 Task: Add Yum Earth Organic Gummy Bears, Gluten Free to the cart.
Action: Mouse moved to (17, 63)
Screenshot: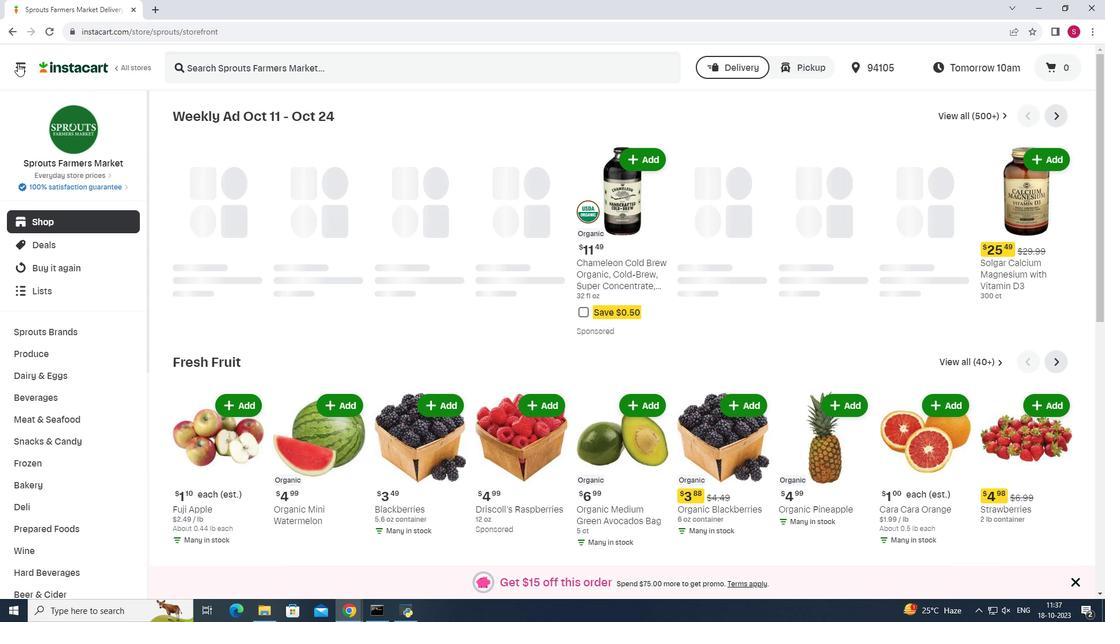 
Action: Mouse pressed left at (17, 63)
Screenshot: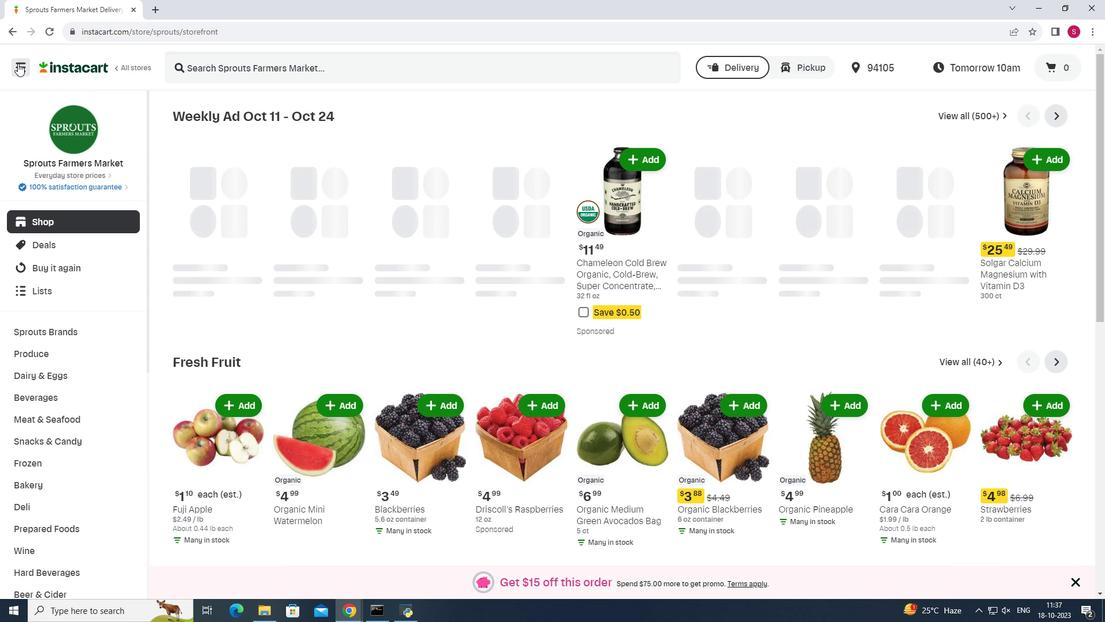 
Action: Mouse moved to (55, 307)
Screenshot: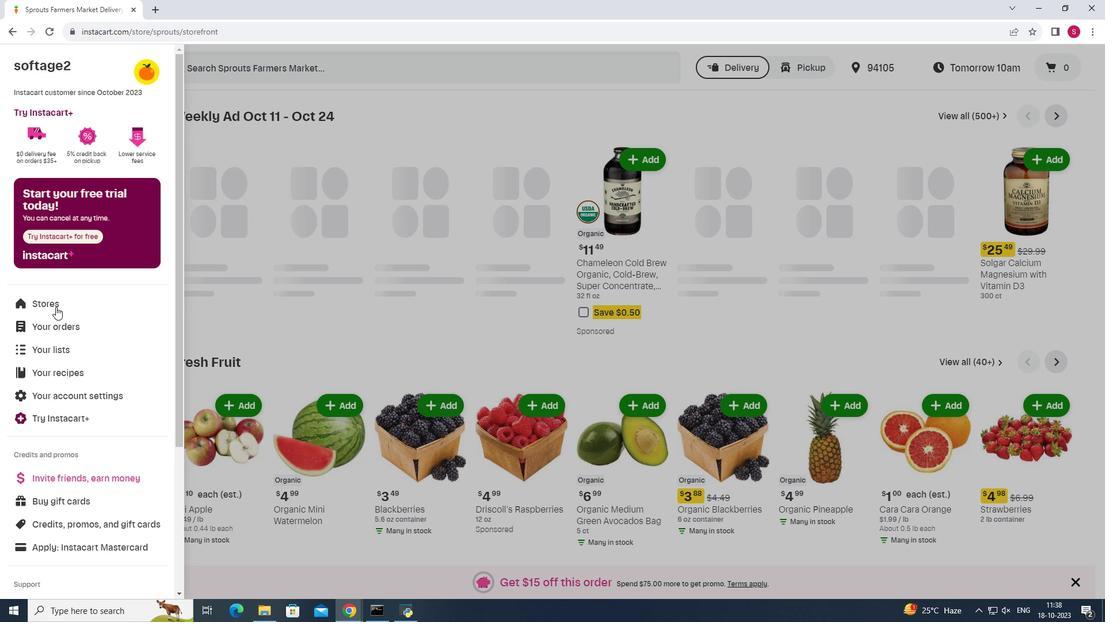 
Action: Mouse pressed left at (55, 307)
Screenshot: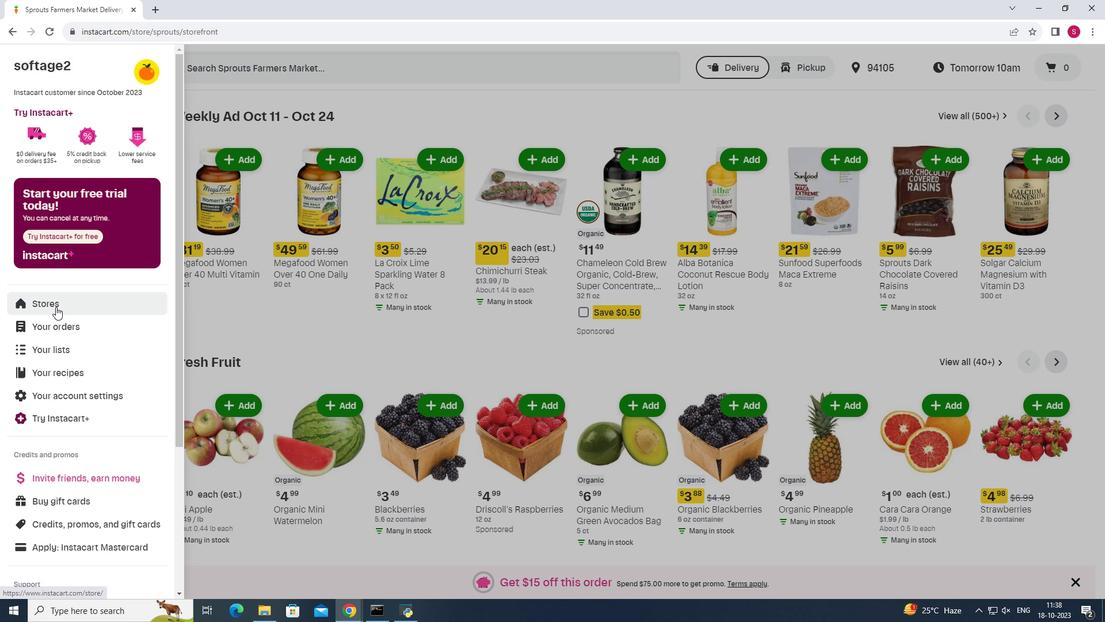 
Action: Mouse moved to (264, 98)
Screenshot: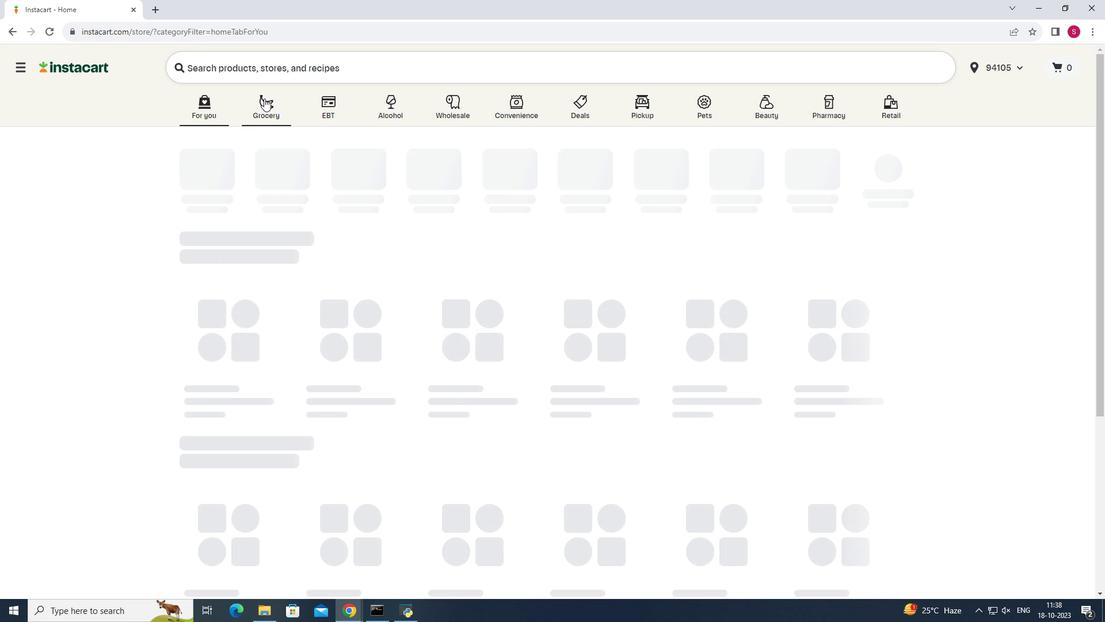 
Action: Mouse pressed left at (264, 98)
Screenshot: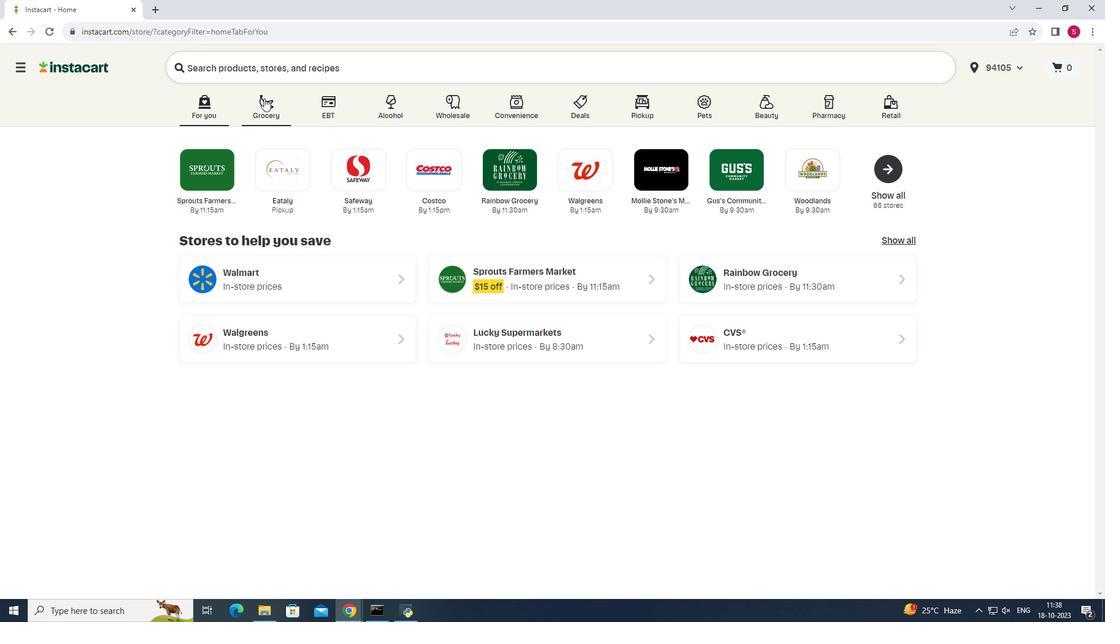 
Action: Mouse moved to (781, 153)
Screenshot: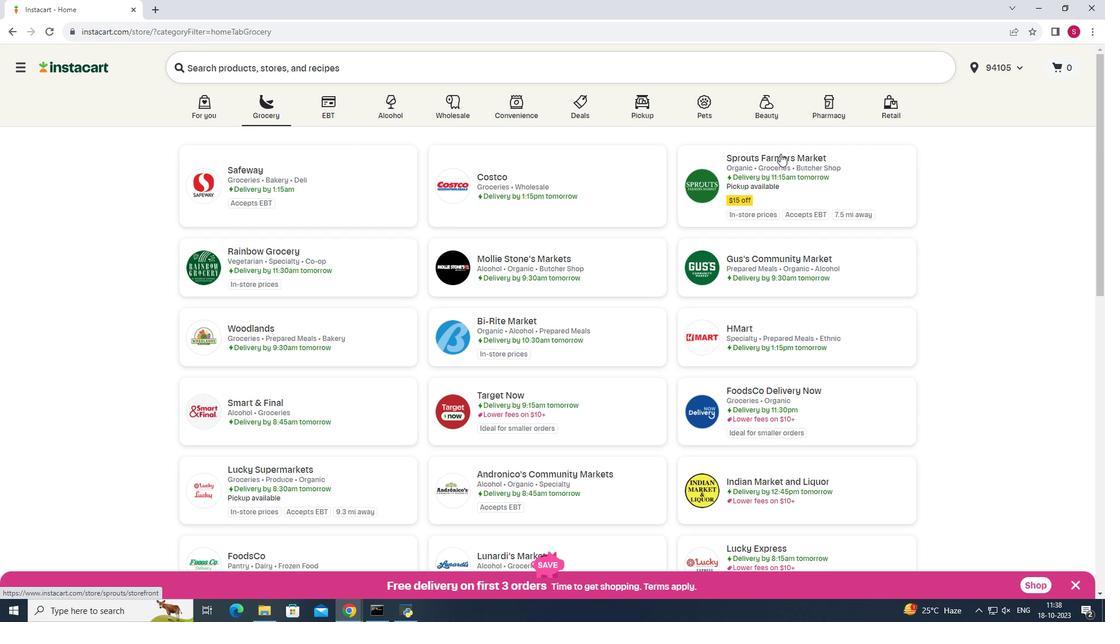 
Action: Mouse pressed left at (781, 153)
Screenshot: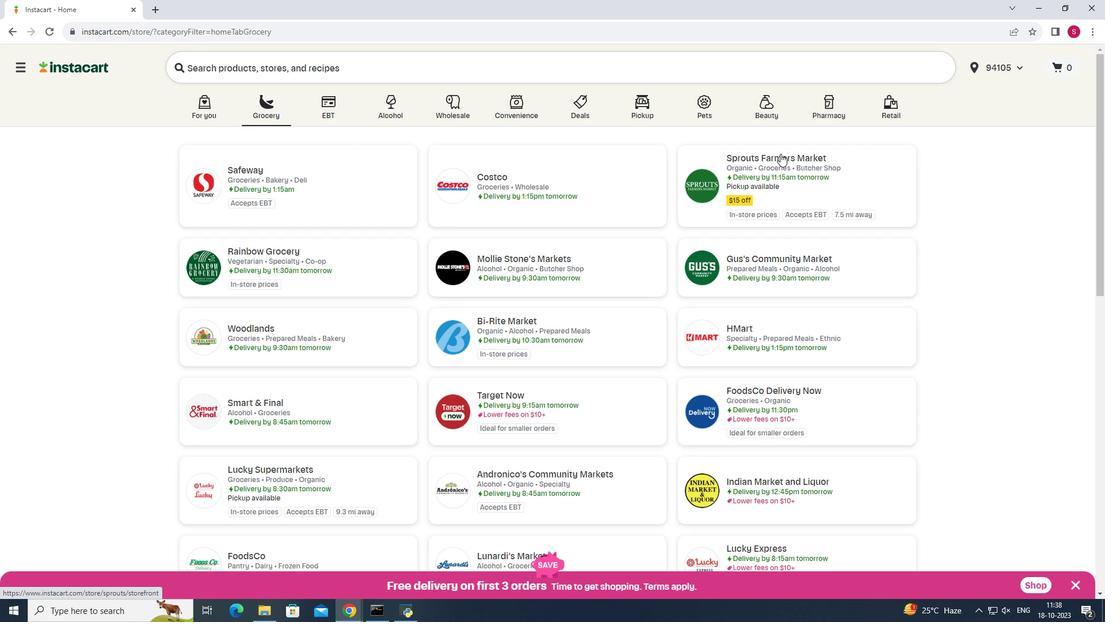 
Action: Mouse moved to (43, 441)
Screenshot: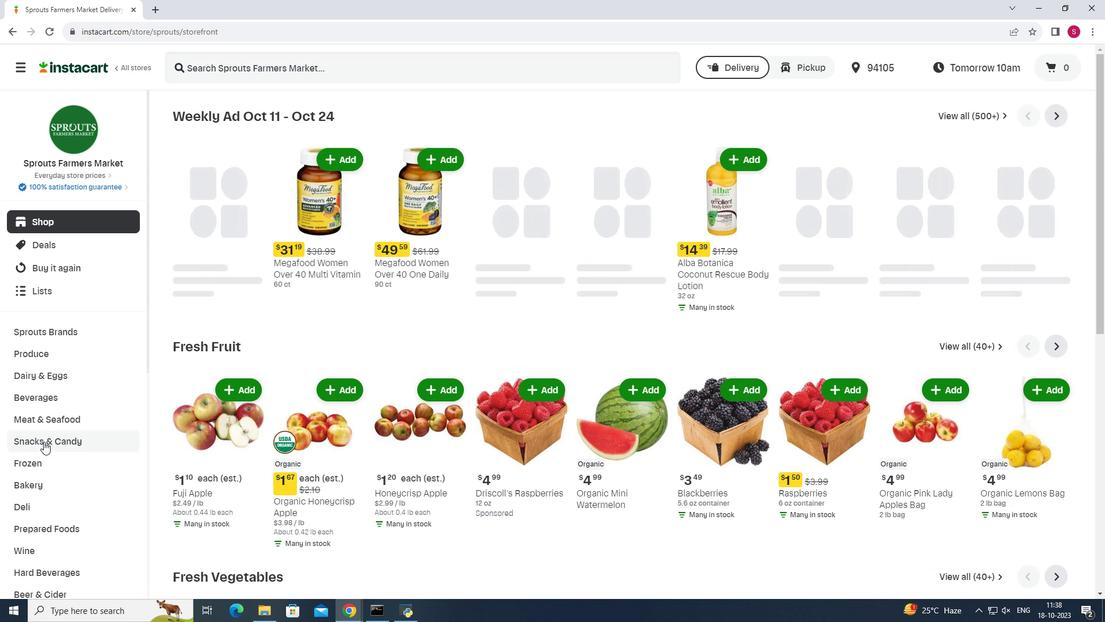 
Action: Mouse pressed left at (43, 441)
Screenshot: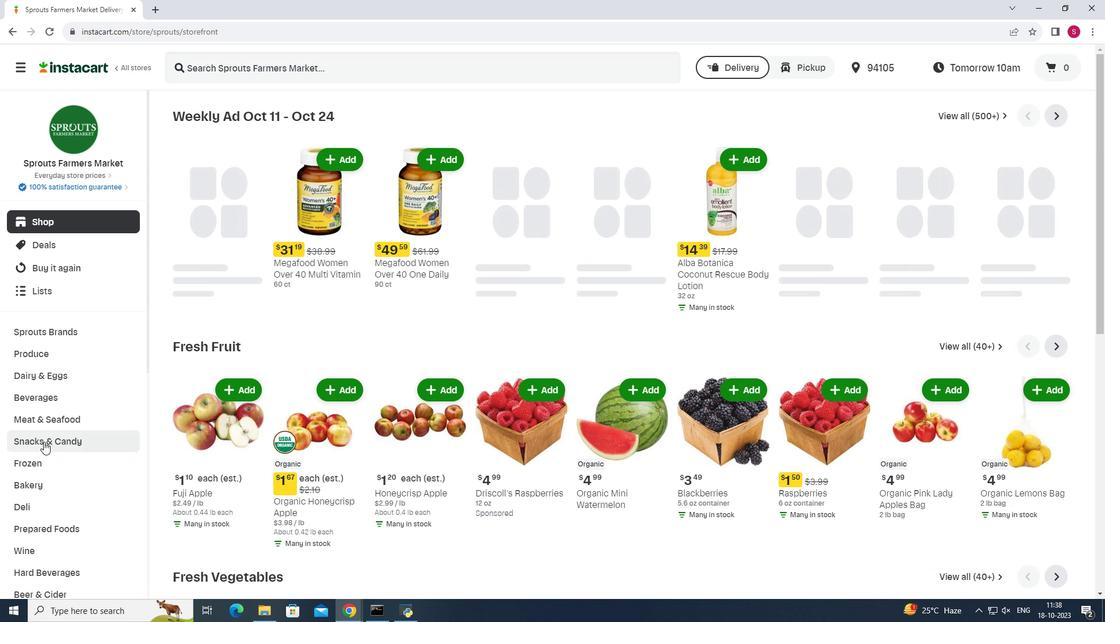 
Action: Mouse moved to (342, 138)
Screenshot: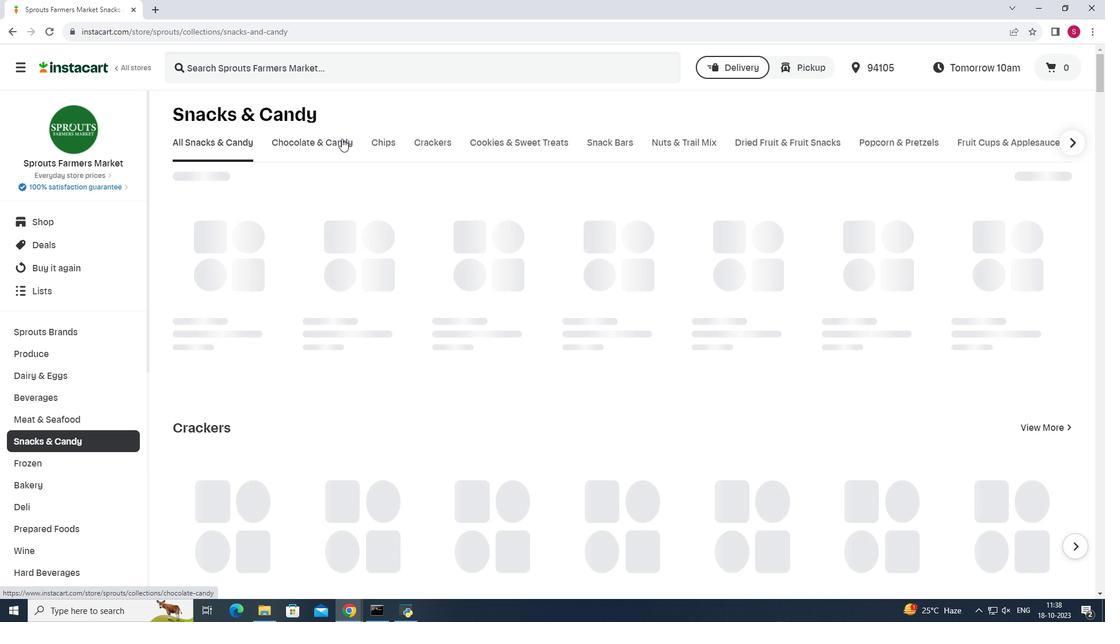 
Action: Mouse pressed left at (342, 138)
Screenshot: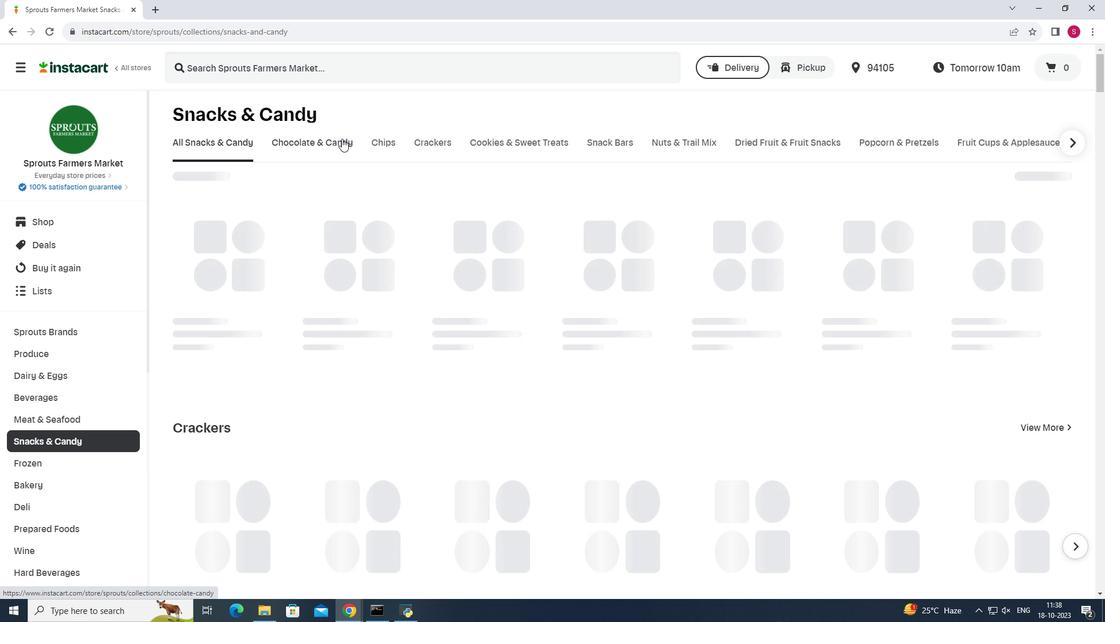 
Action: Mouse moved to (388, 187)
Screenshot: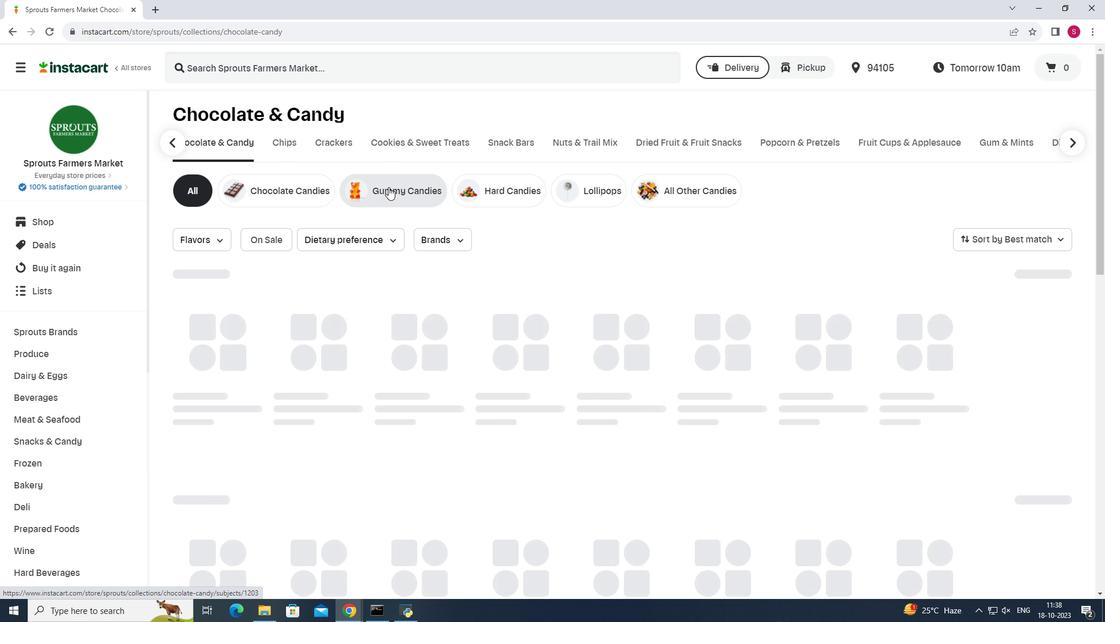 
Action: Mouse pressed left at (388, 187)
Screenshot: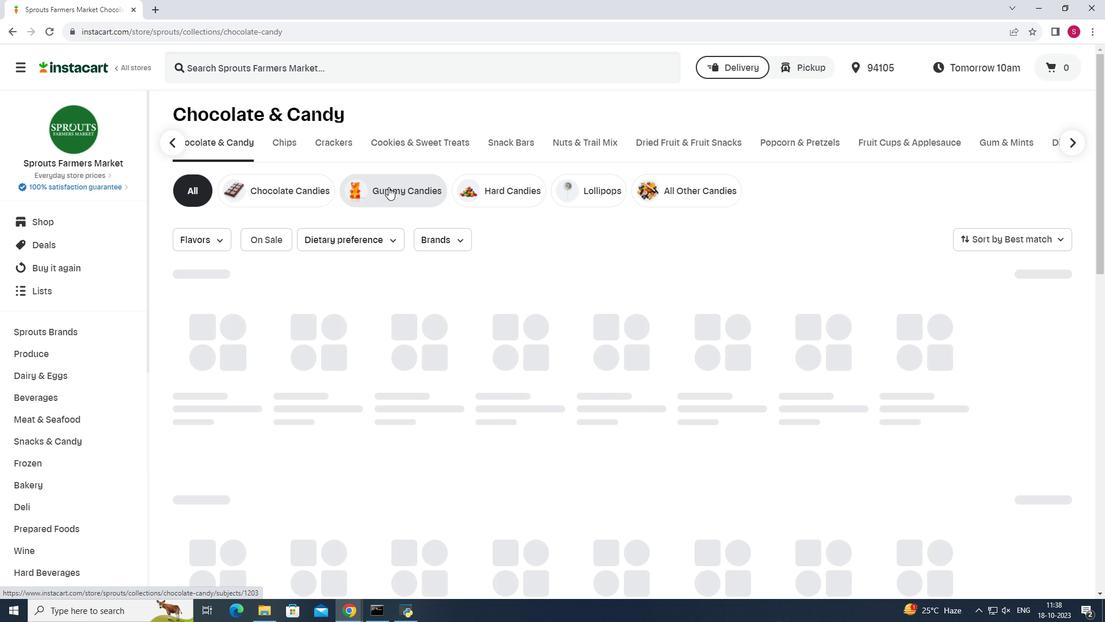 
Action: Mouse moved to (410, 65)
Screenshot: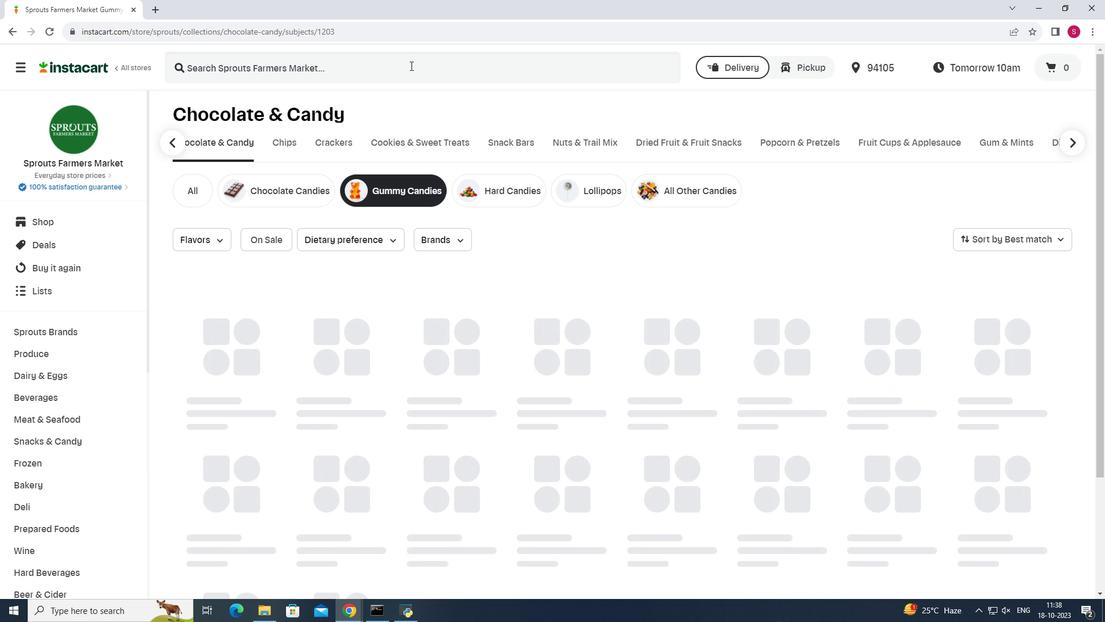 
Action: Mouse pressed left at (410, 65)
Screenshot: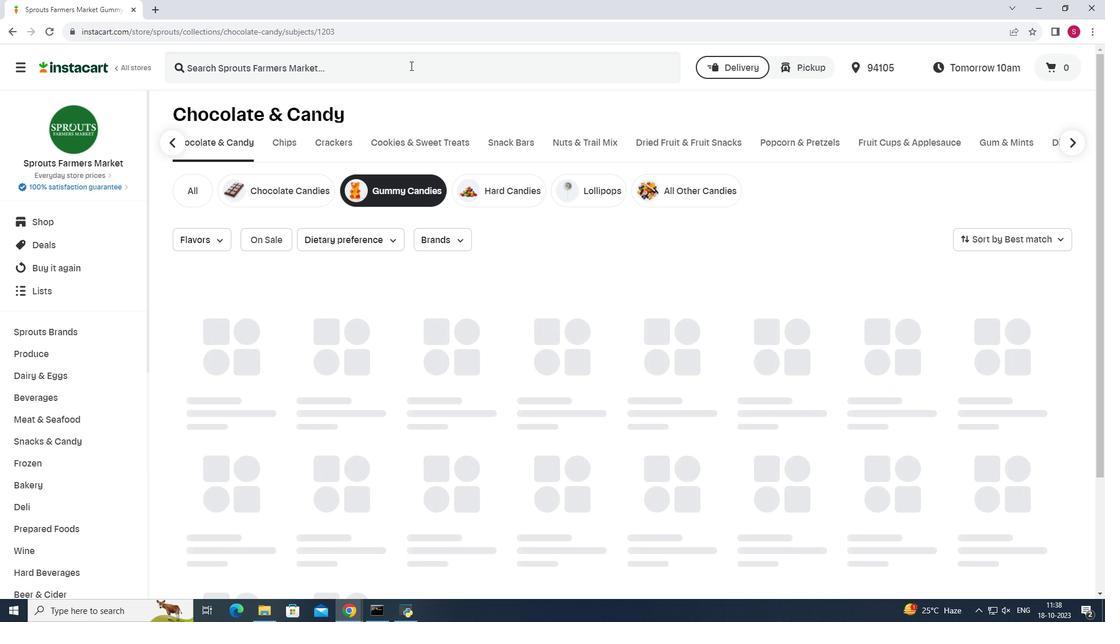 
Action: Mouse moved to (413, 72)
Screenshot: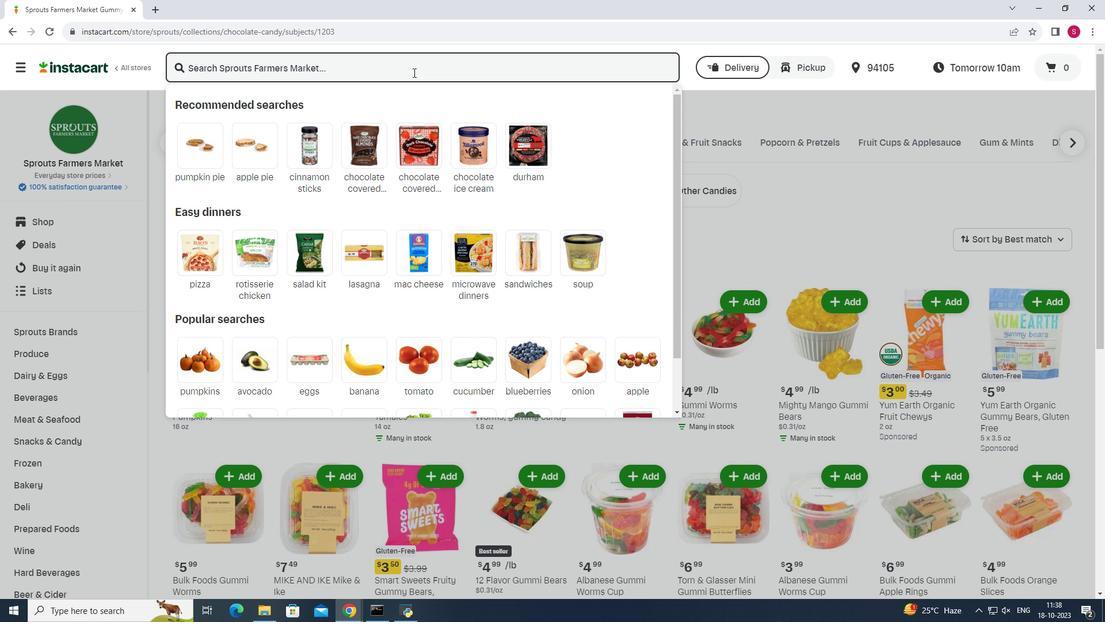 
Action: Key pressed <Key.shift>Yum<Key.space><Key.shift>Earth<Key.space><Key.shift>Organic<Key.space><Key.shift>Gummy<Key.space><Key.shift>Bears,<Key.space><Key.shift>Gluten<Key.space><Key.shift>Free<Key.enter>
Screenshot: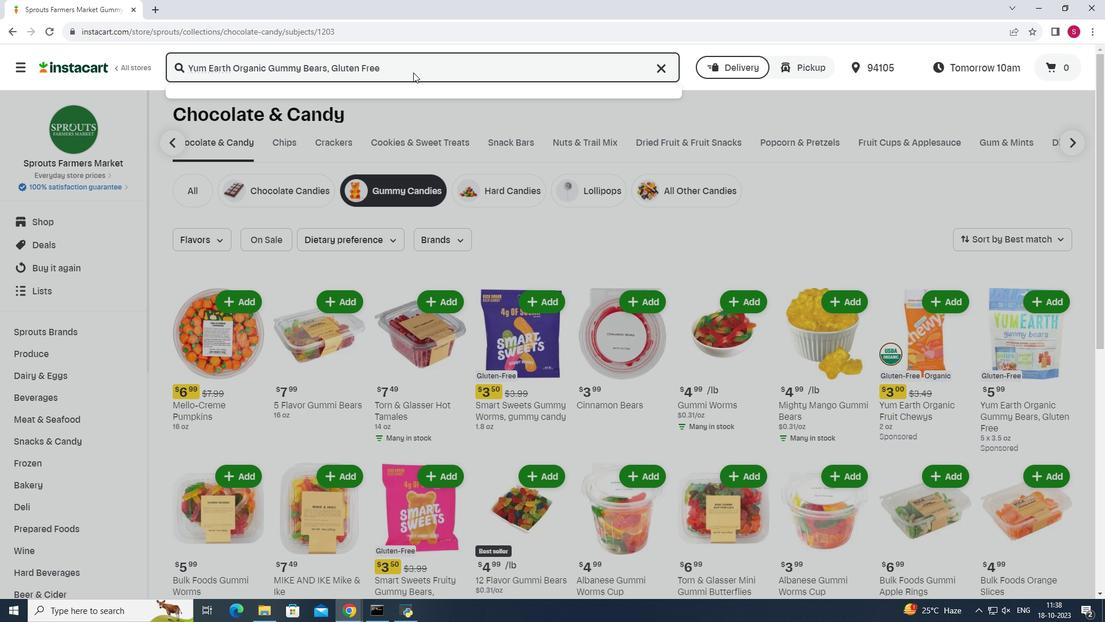 
Action: Mouse moved to (321, 197)
Screenshot: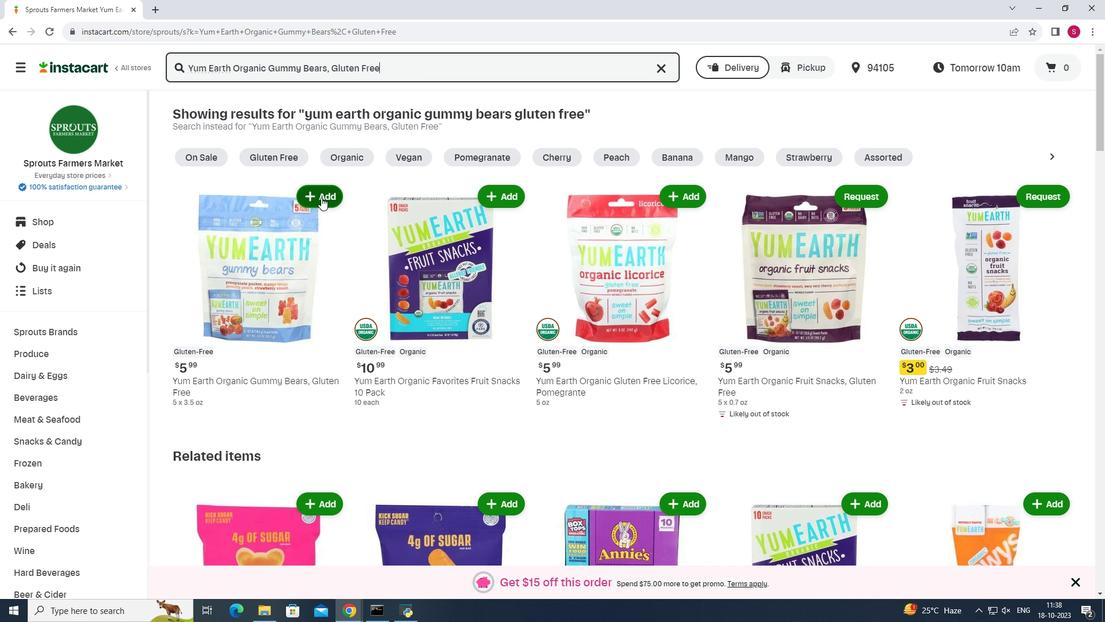 
Action: Mouse pressed left at (321, 197)
Screenshot: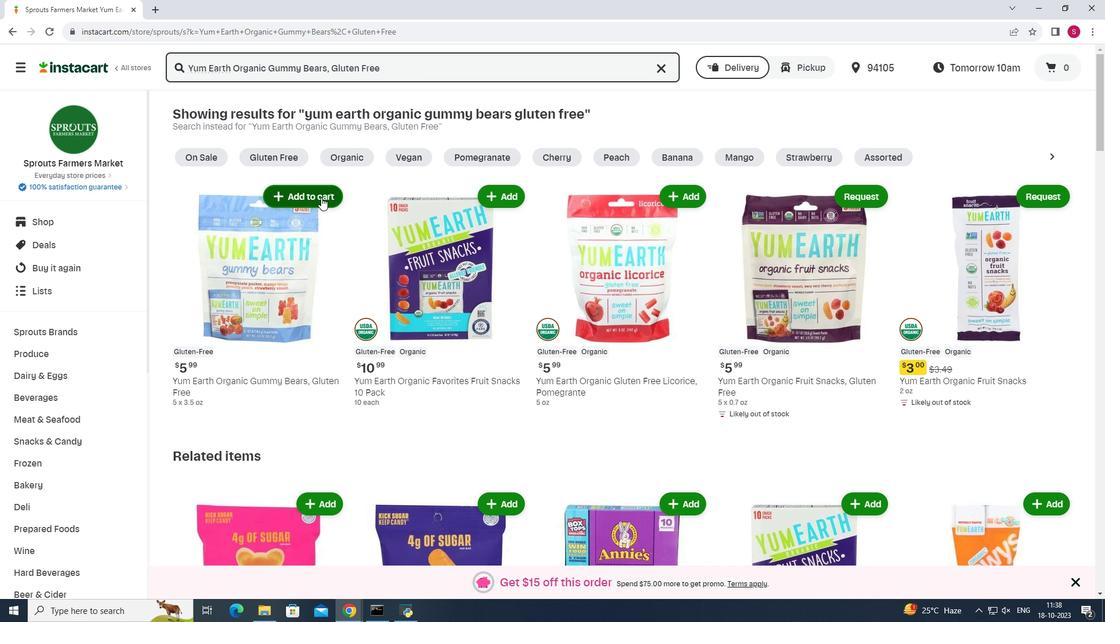 
Action: Mouse moved to (783, 226)
Screenshot: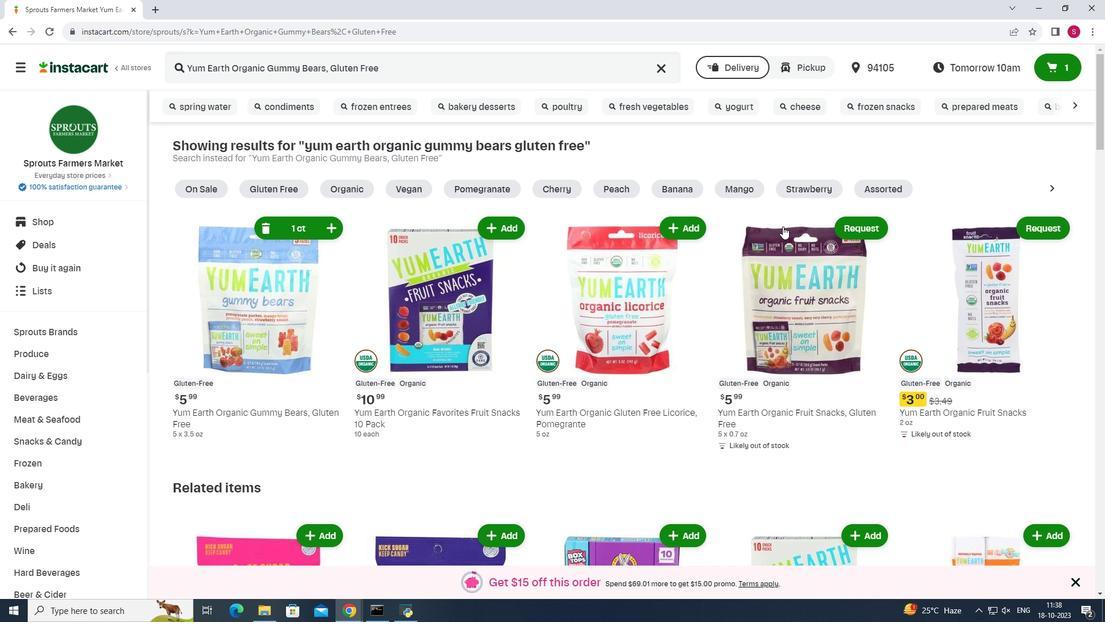 
